 Task: Add Herb Pharm Organic Kid's Immune Fortifier to the cart.
Action: Mouse moved to (261, 115)
Screenshot: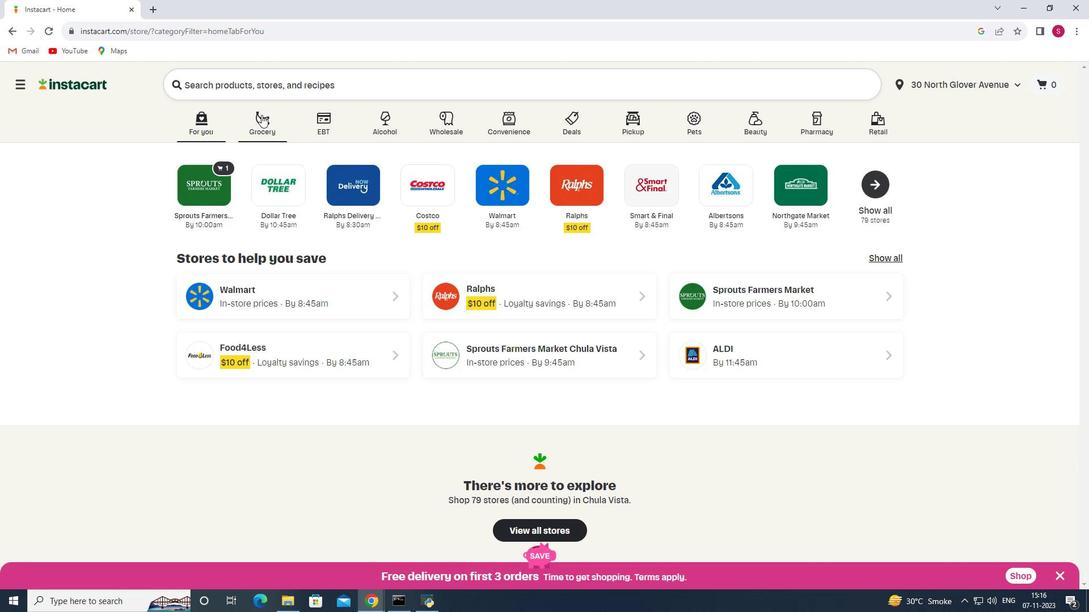 
Action: Mouse pressed left at (261, 115)
Screenshot: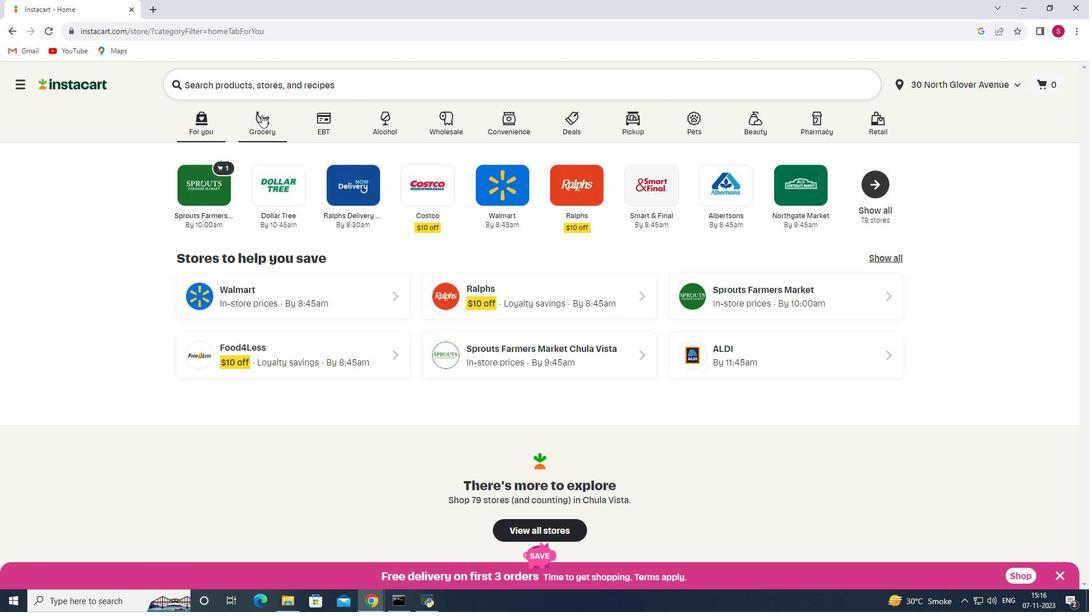 
Action: Mouse moved to (253, 327)
Screenshot: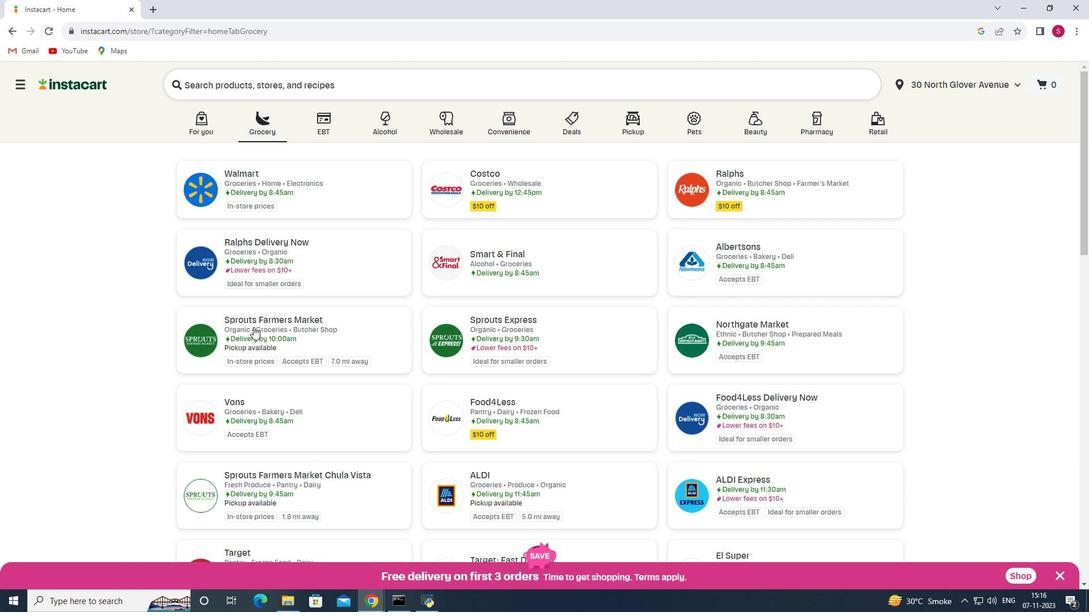 
Action: Mouse pressed left at (253, 327)
Screenshot: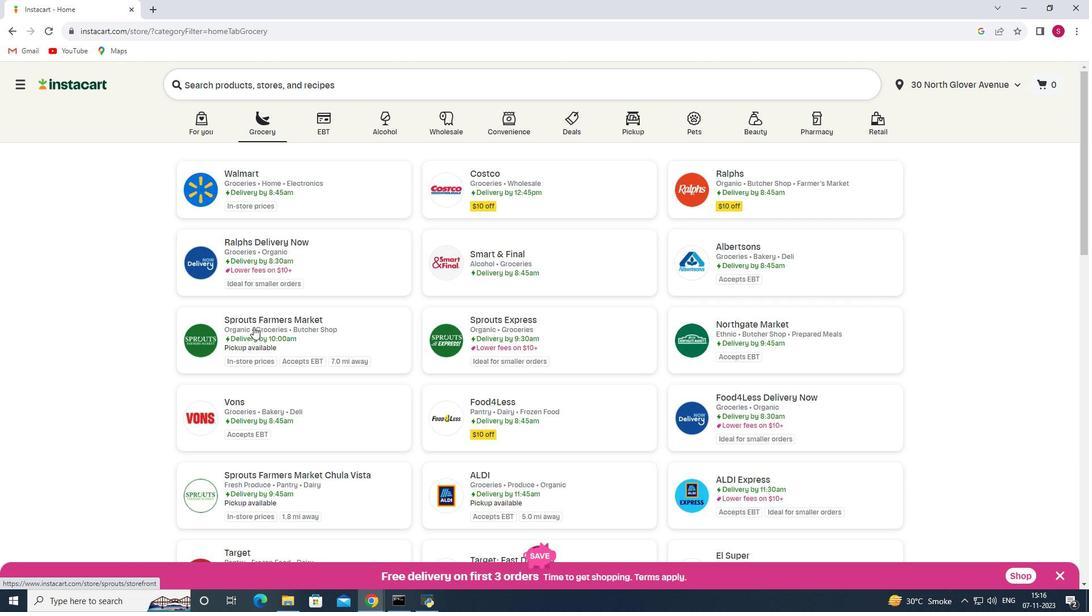 
Action: Mouse moved to (76, 395)
Screenshot: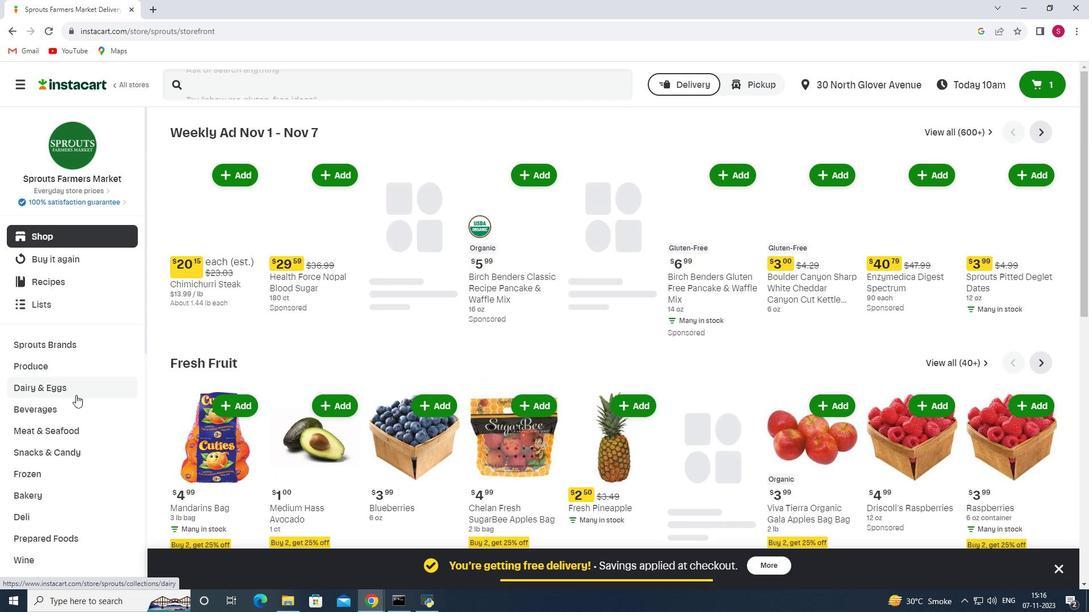 
Action: Mouse scrolled (76, 395) with delta (0, 0)
Screenshot: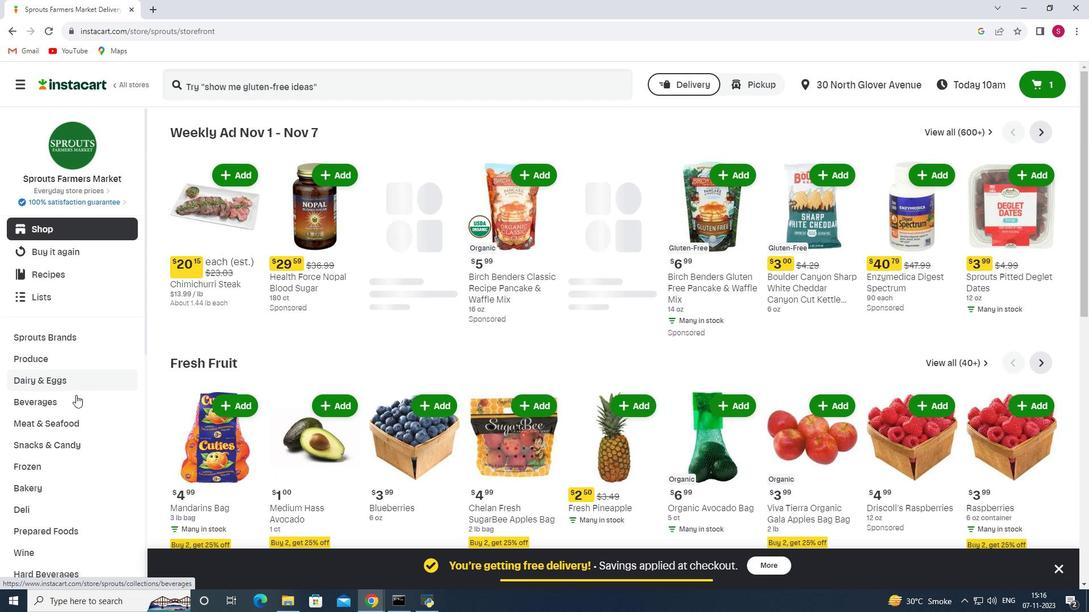 
Action: Mouse scrolled (76, 395) with delta (0, 0)
Screenshot: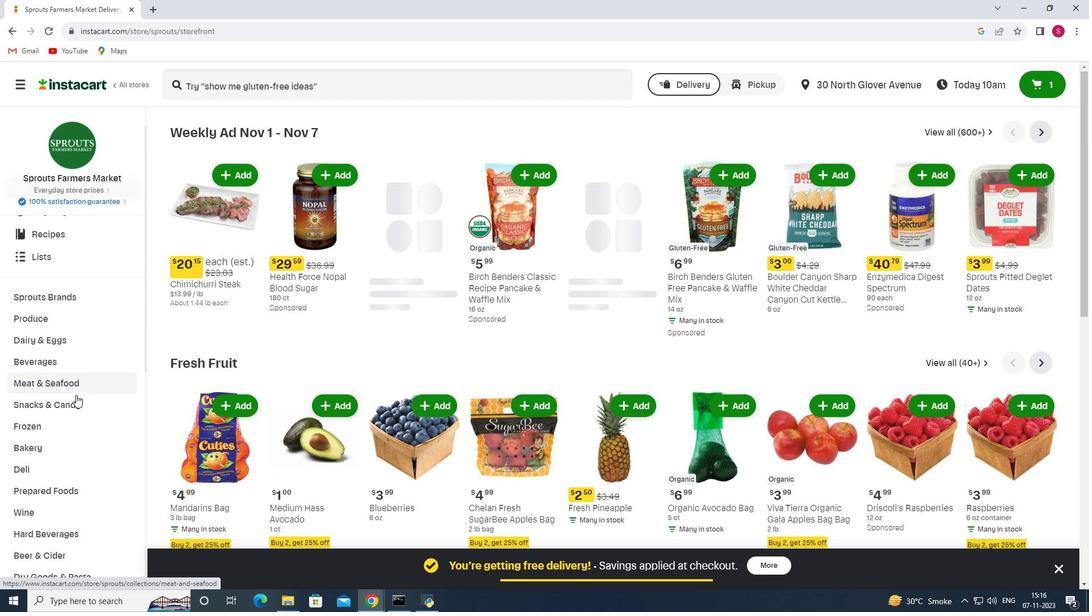 
Action: Mouse moved to (69, 402)
Screenshot: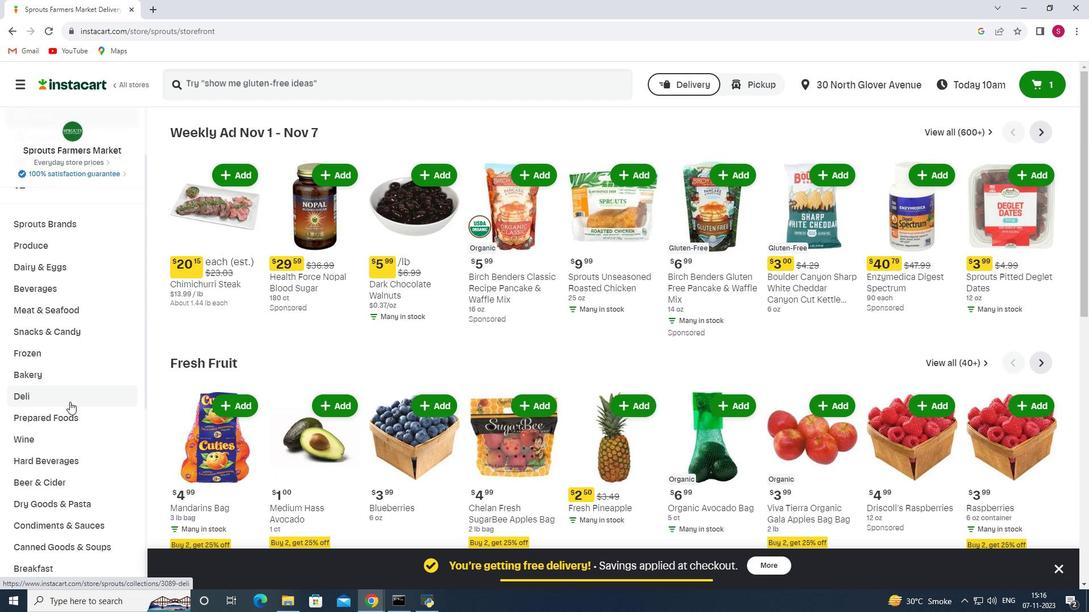 
Action: Mouse scrolled (69, 401) with delta (0, 0)
Screenshot: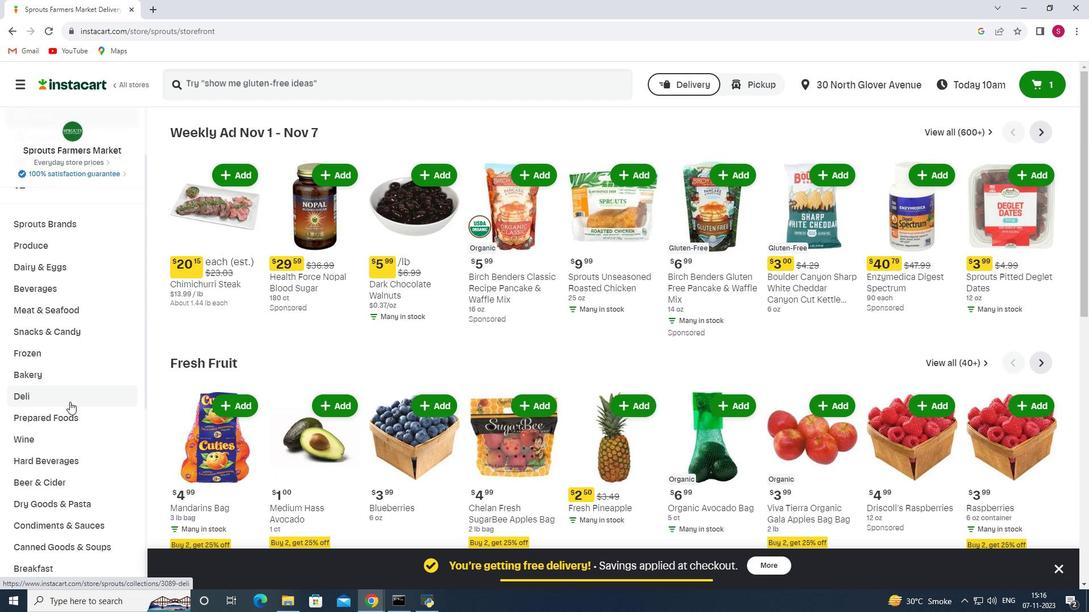 
Action: Mouse scrolled (69, 401) with delta (0, 0)
Screenshot: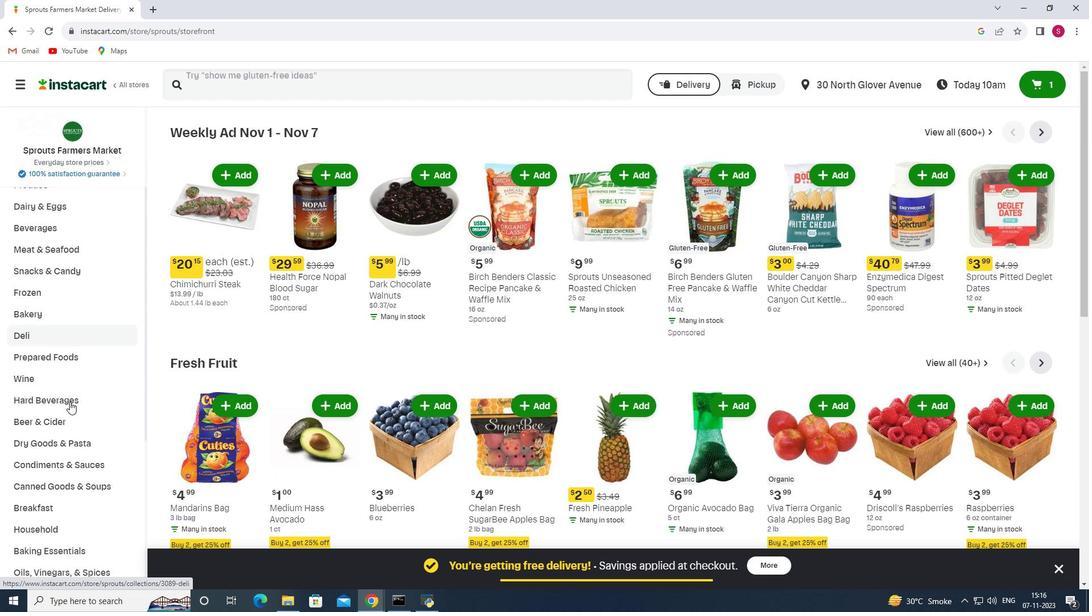 
Action: Mouse moved to (61, 428)
Screenshot: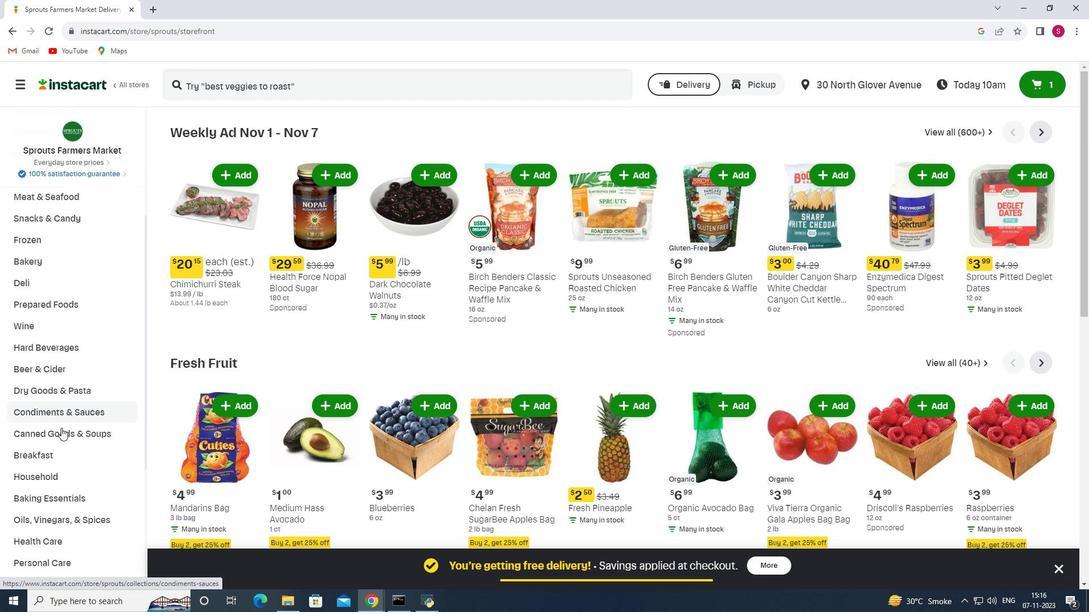
Action: Mouse scrolled (61, 427) with delta (0, 0)
Screenshot: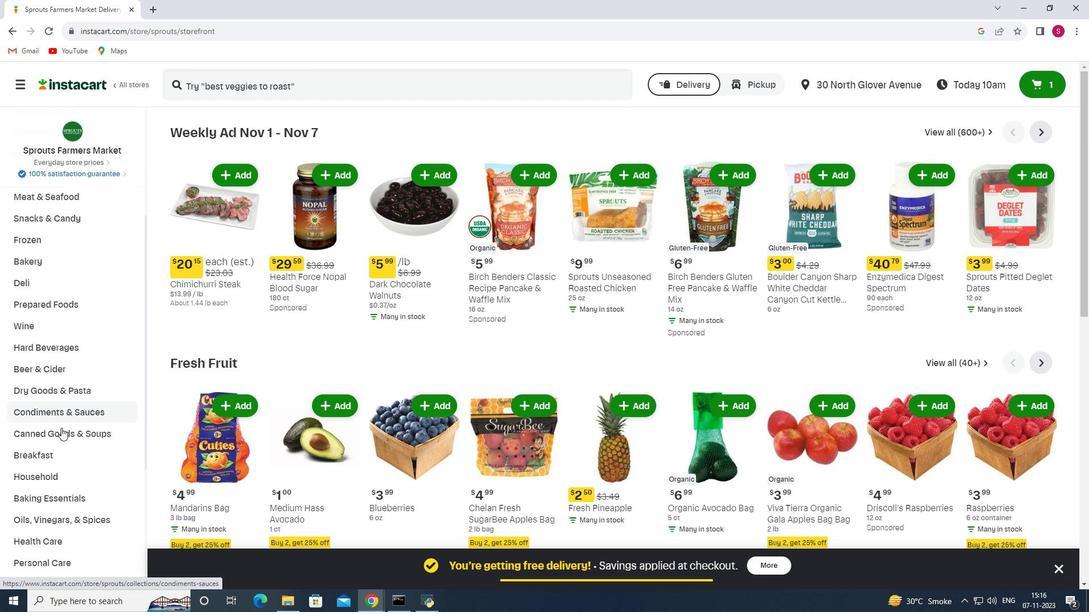 
Action: Mouse scrolled (61, 427) with delta (0, 0)
Screenshot: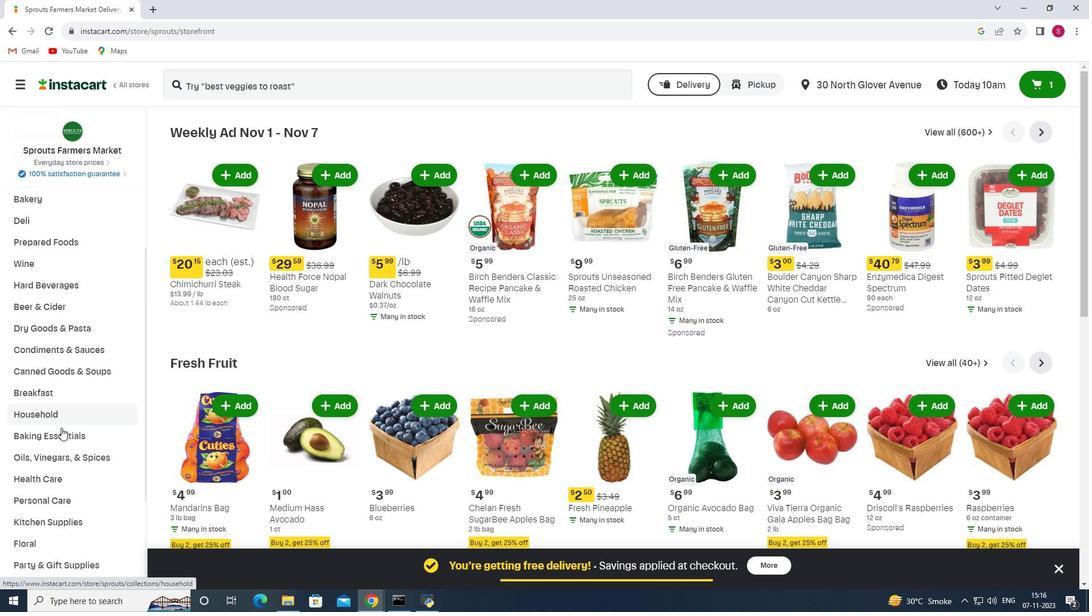 
Action: Mouse moved to (58, 429)
Screenshot: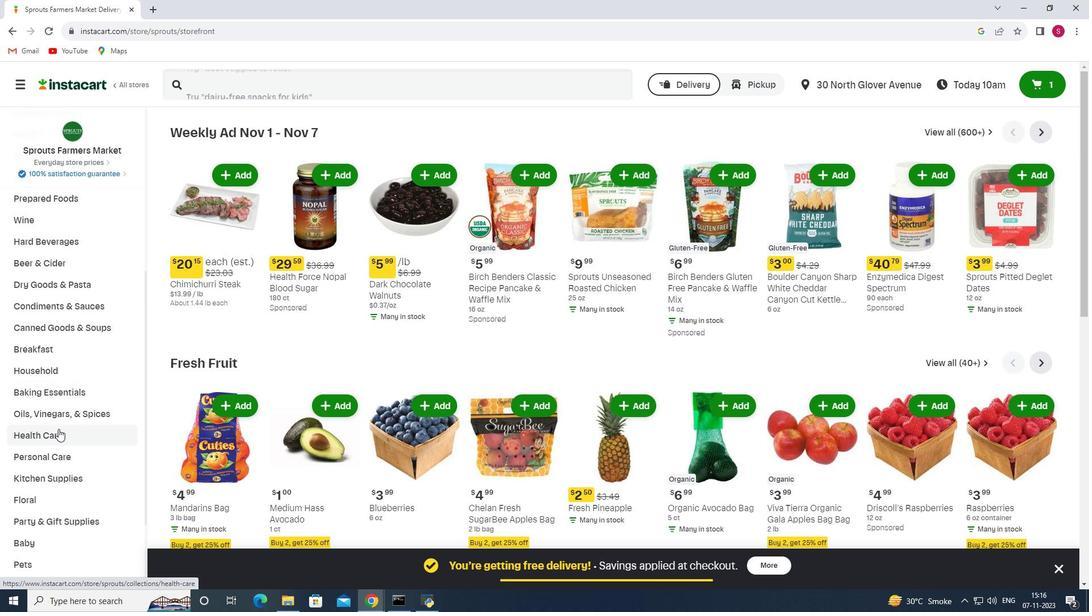 
Action: Mouse pressed left at (58, 429)
Screenshot: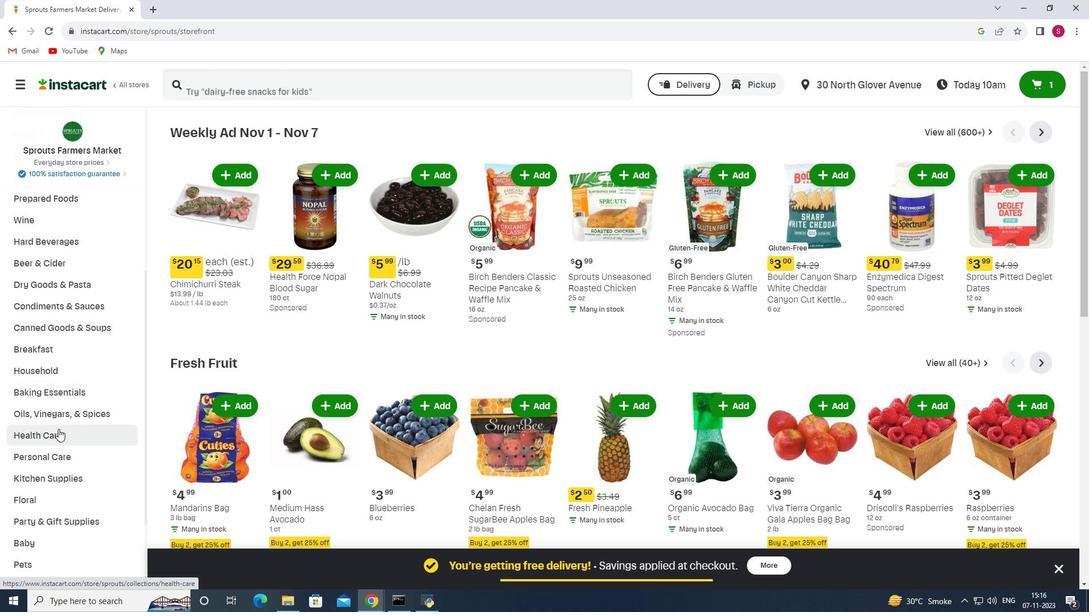 
Action: Mouse moved to (391, 158)
Screenshot: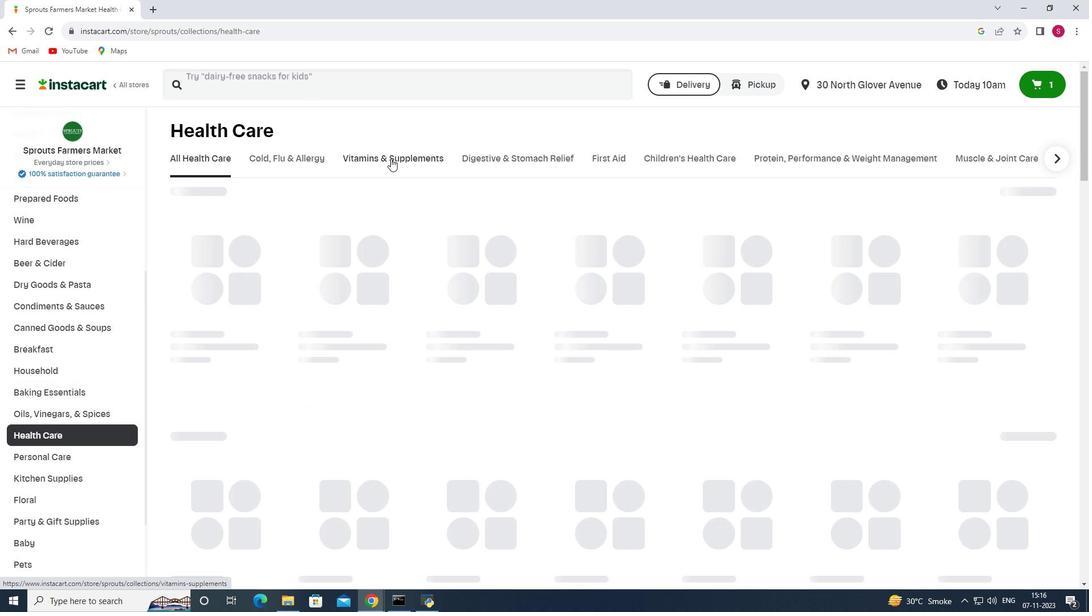
Action: Mouse pressed left at (391, 158)
Screenshot: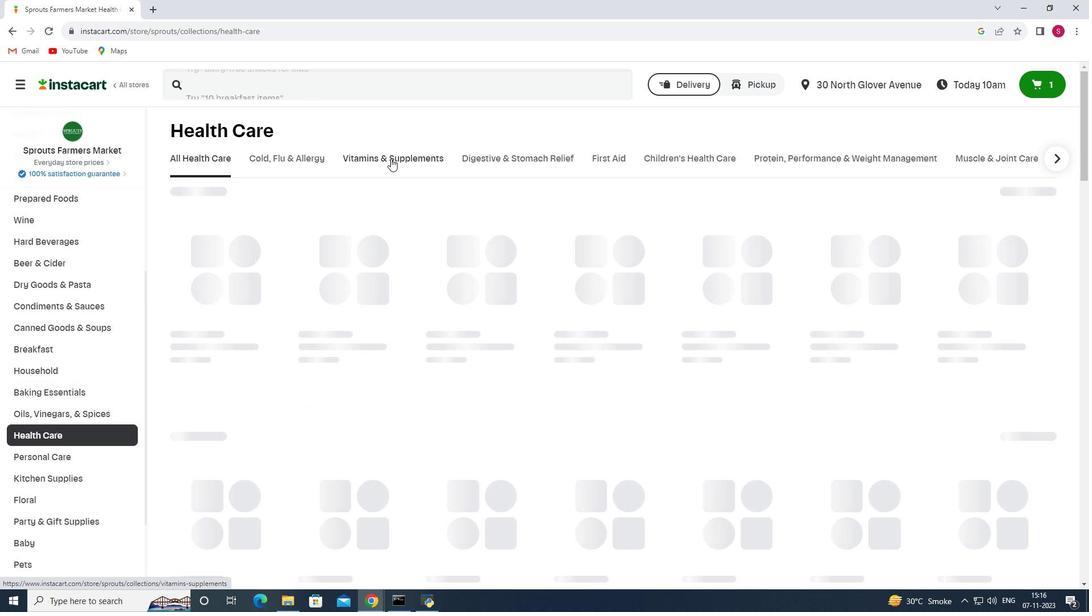 
Action: Mouse moved to (651, 211)
Screenshot: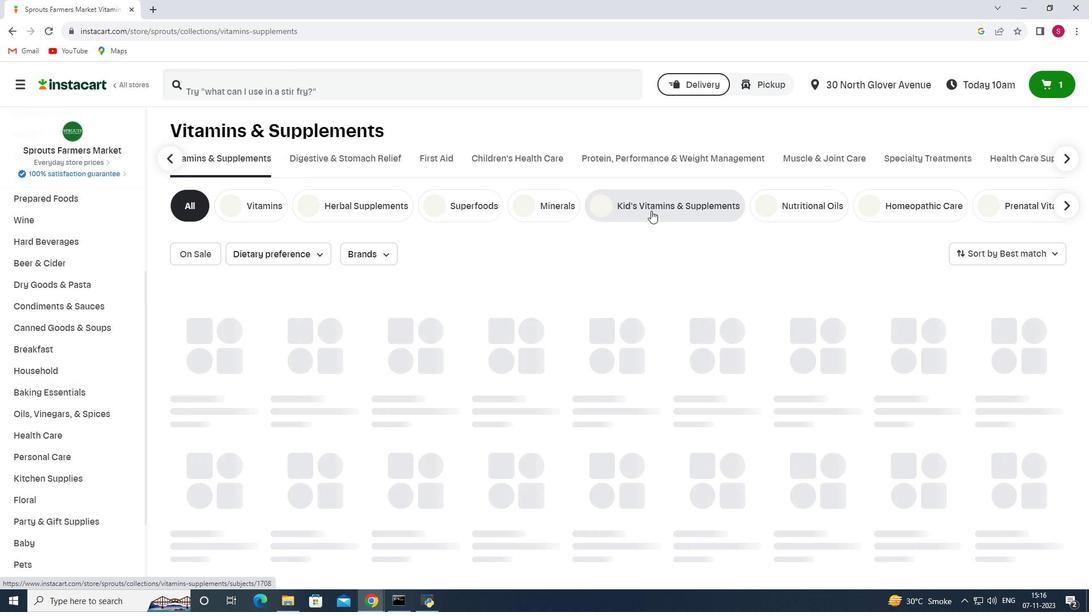 
Action: Mouse pressed left at (651, 211)
Screenshot: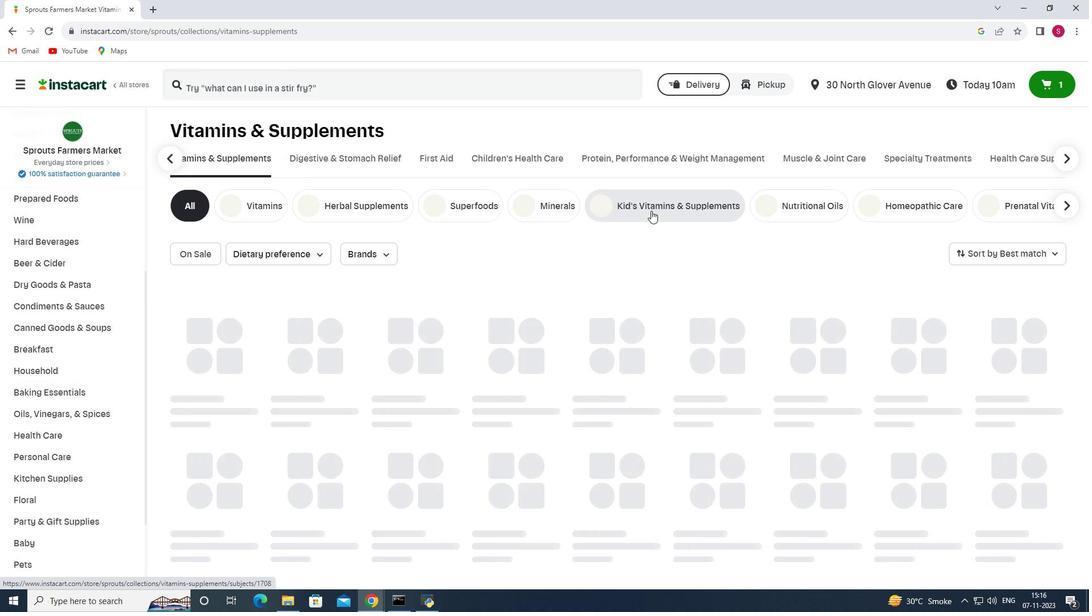 
Action: Mouse moved to (299, 83)
Screenshot: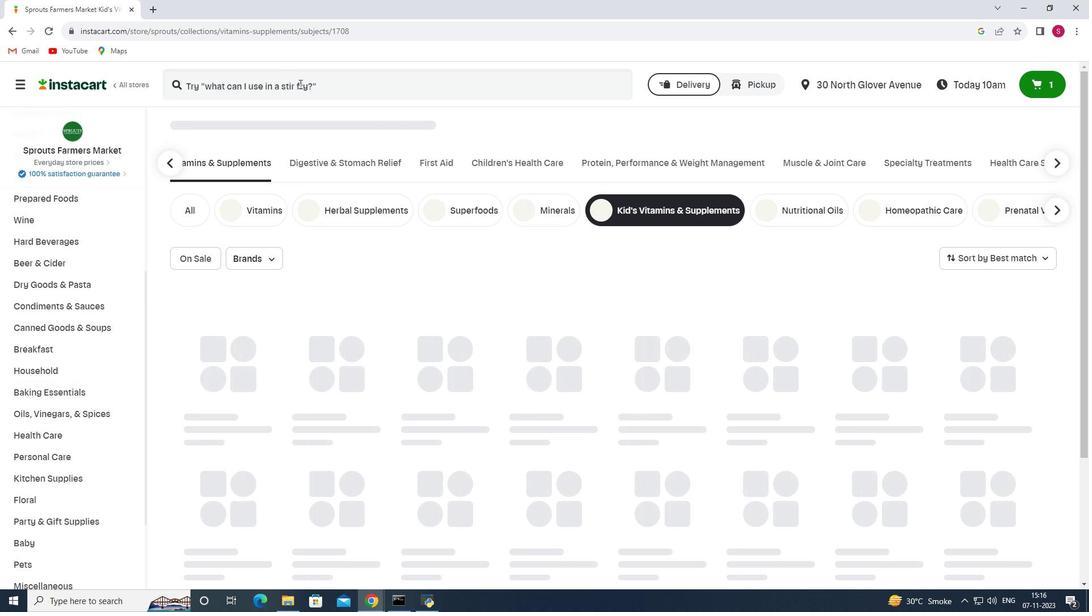 
Action: Mouse pressed left at (299, 83)
Screenshot: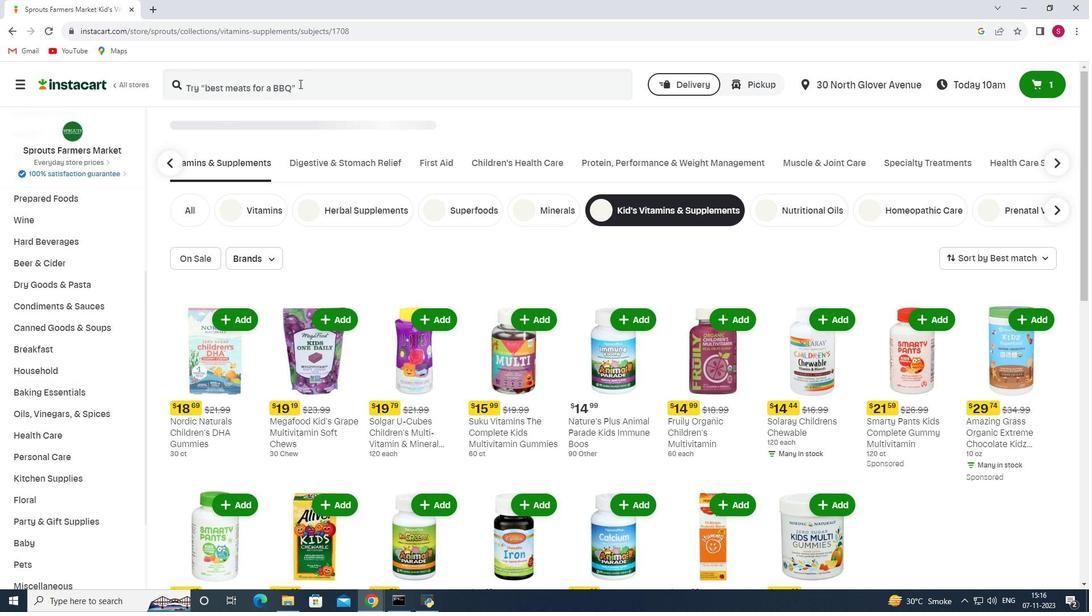 
Action: Key pressed <Key.shift>Herb<Key.space><Key.shift>Pharm<Key.space><Key.shift>Organic<Key.space><Key.shift>Kid's<Key.space><Key.shift><Key.shift><Key.shift><Key.shift>Immune<Key.space><Key.shift>Fortifier<Key.enter>
Screenshot: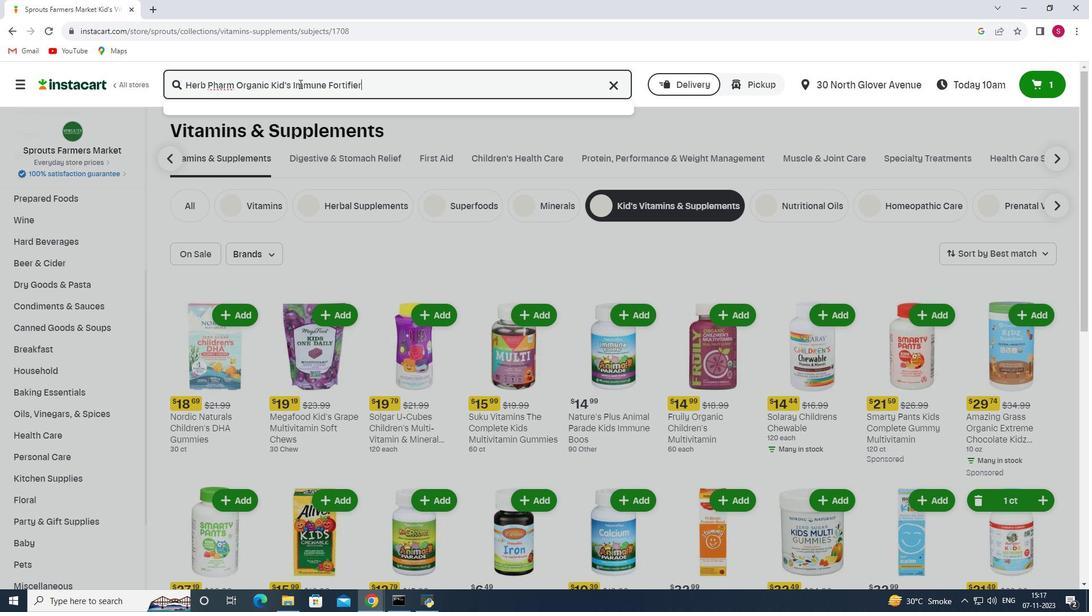 
Action: Mouse moved to (681, 178)
Screenshot: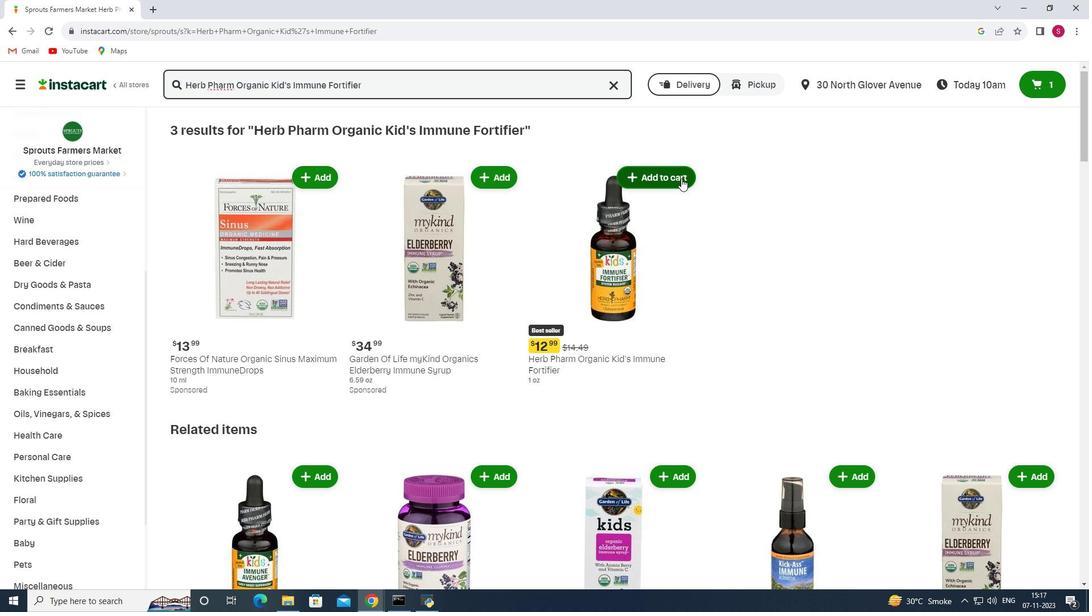 
Action: Mouse pressed left at (681, 178)
Screenshot: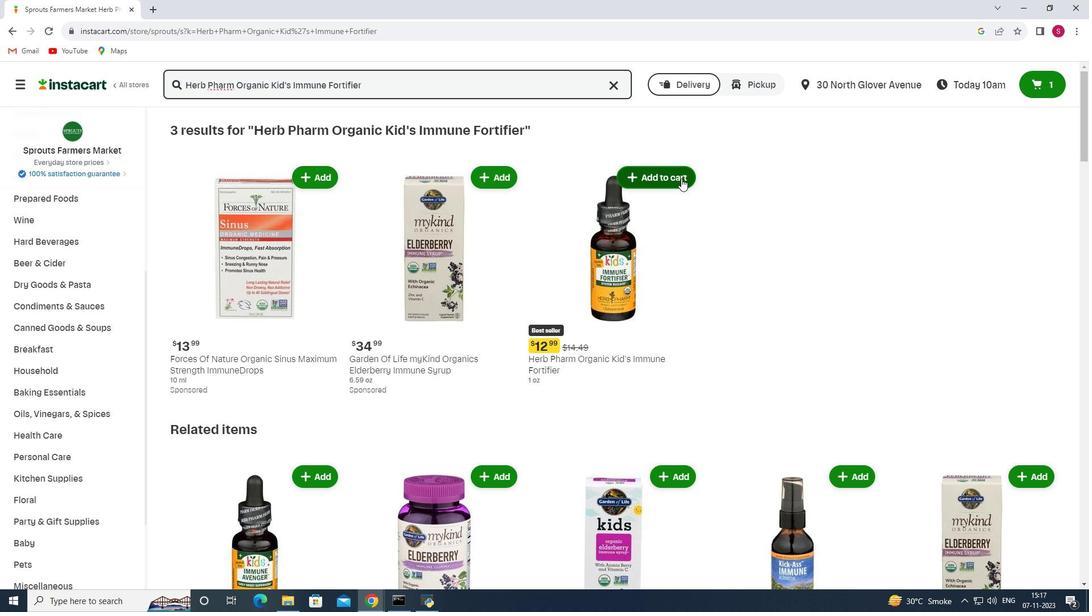 
Action: Mouse moved to (678, 207)
Screenshot: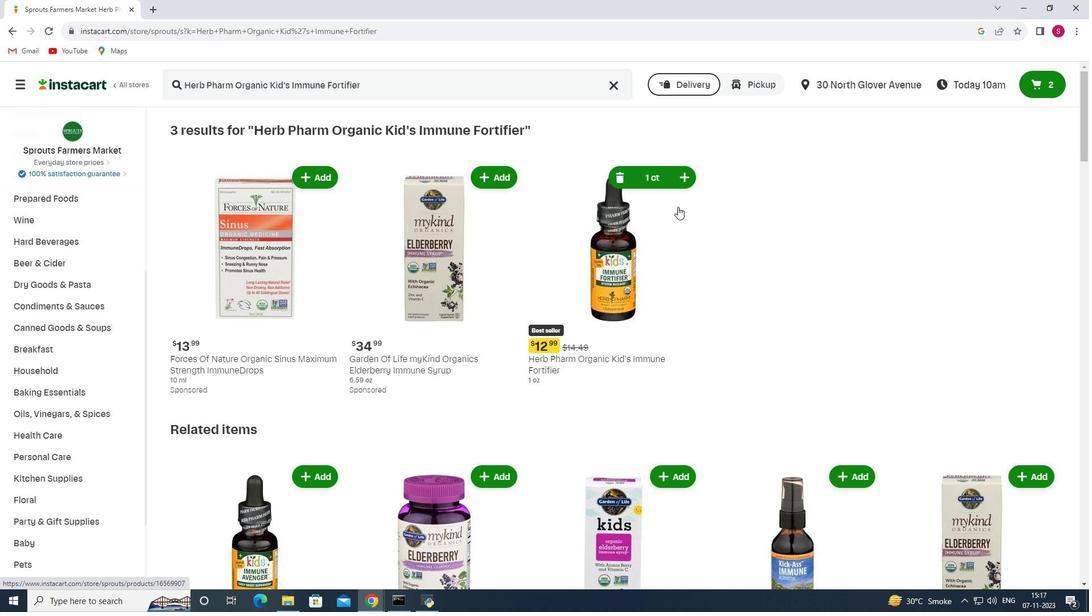 
